 Task: Develop a Python script to convert kilometers to miles.
Action: Mouse moved to (90, 52)
Screenshot: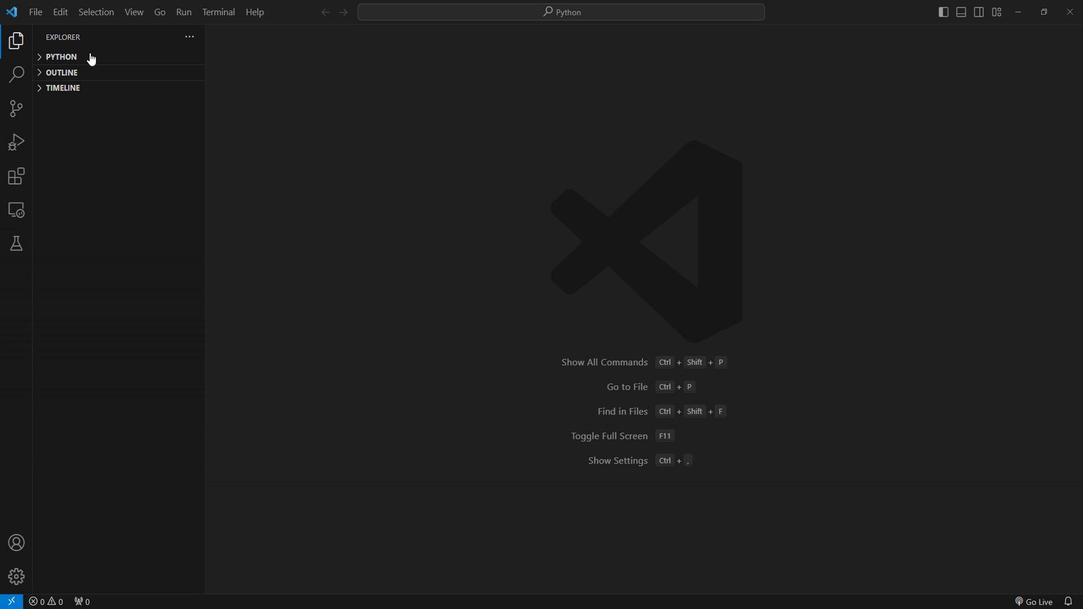 
Action: Mouse pressed left at (90, 52)
Screenshot: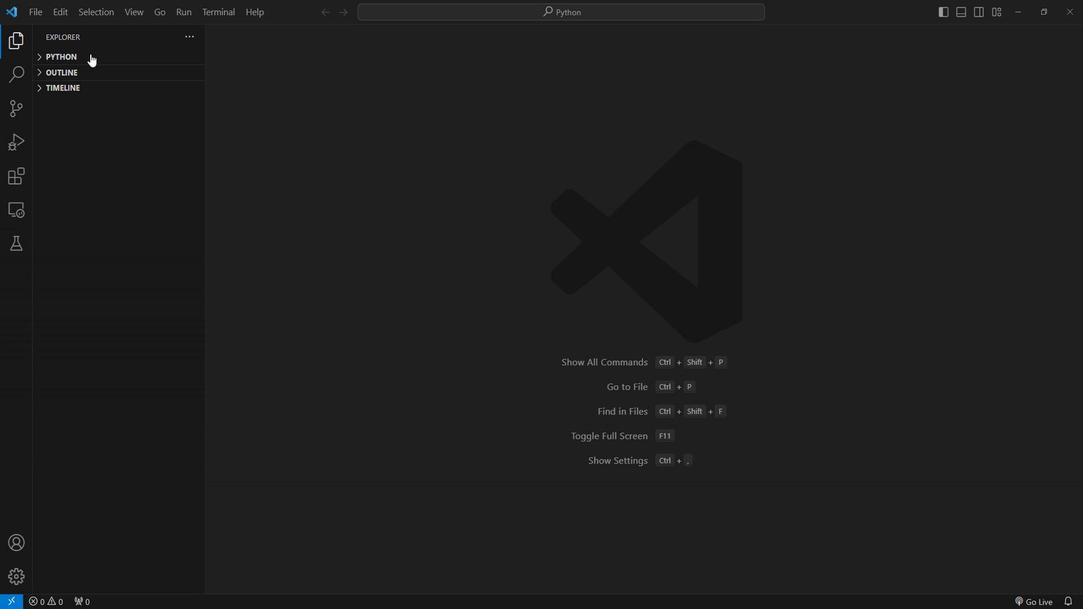 
Action: Mouse moved to (145, 54)
Screenshot: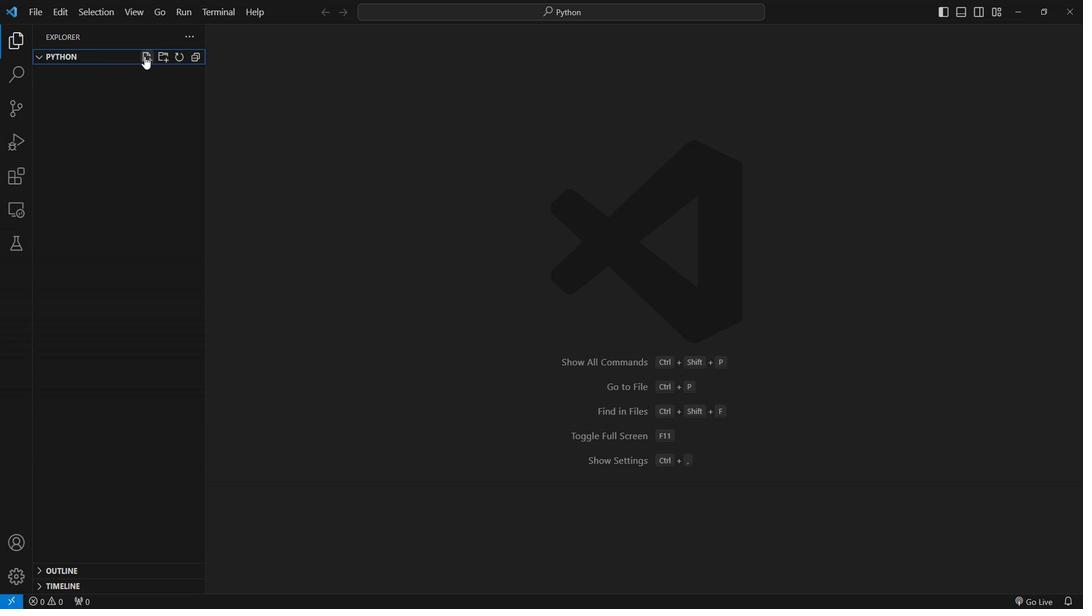 
Action: Mouse pressed left at (145, 54)
Screenshot: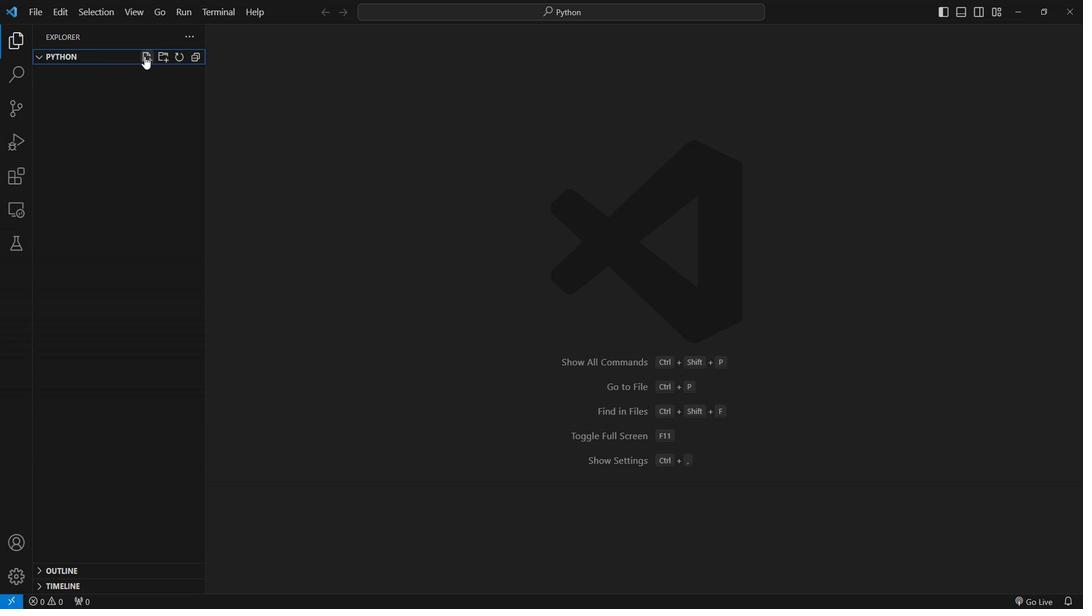 
Action: Mouse moved to (90, 67)
Screenshot: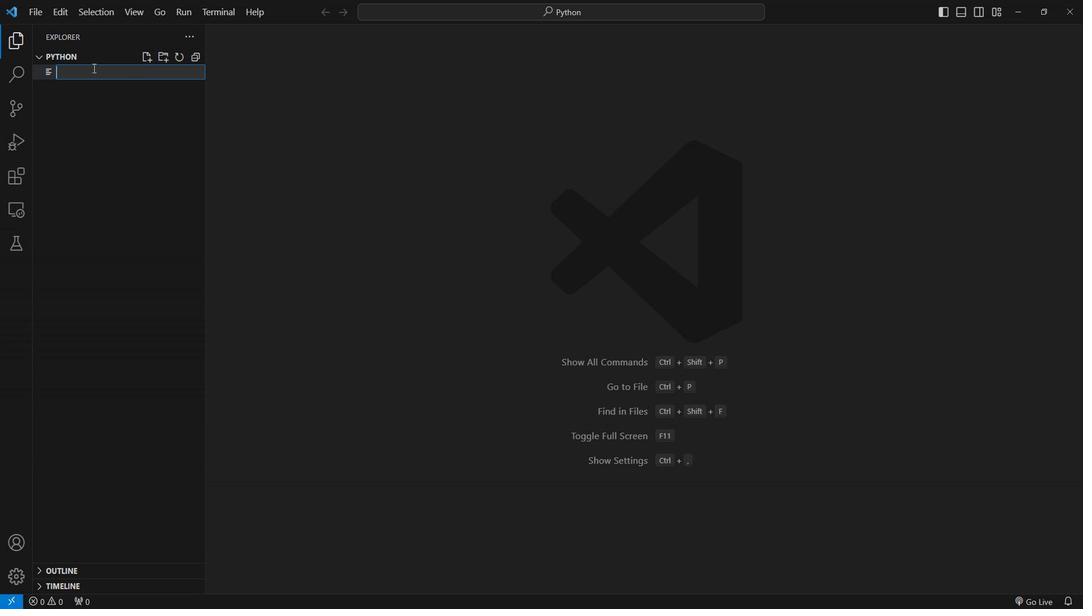 
Action: Mouse pressed left at (90, 67)
Screenshot: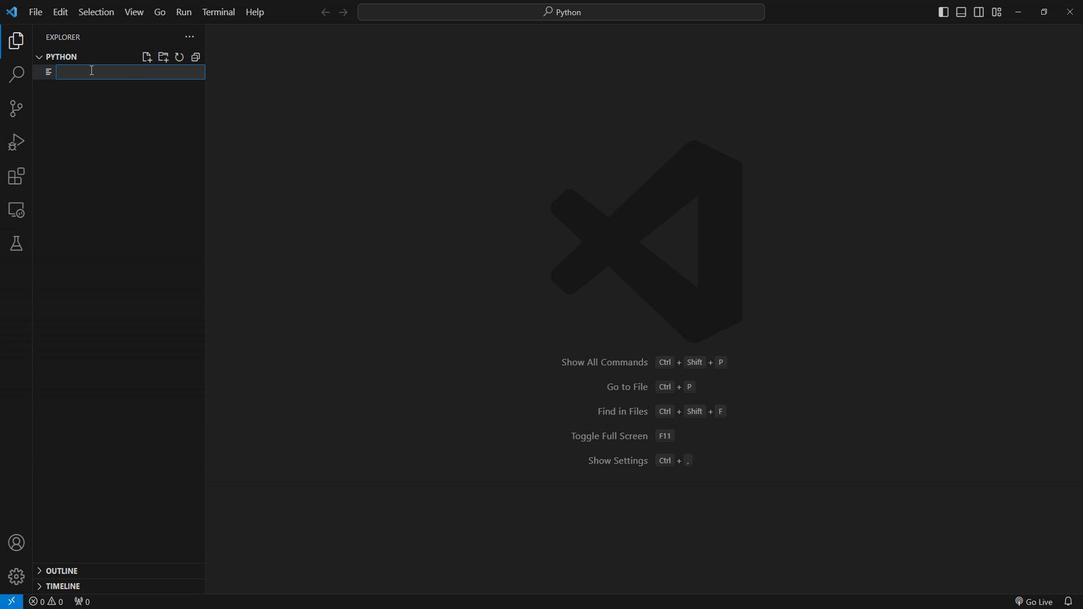 
Action: Key pressed kn<Key.backspace>m.py<Key.enter>import<Key.space>math<Key.enter><Key.enter>def<Key.space>km<Key.shift_r>_to<Key.shift_r>_miles<Key.shift_r>(l<Key.backspace>kilometers<Key.right>;<Key.enter>miles<Key.space>=<Key.space>kilo<Key.enter><Key.space><Key.shift_r><Key.shift_r>*<Key.space>0.621371<Key.enter>retu<Key.enter><Key.space>miles
Screenshot: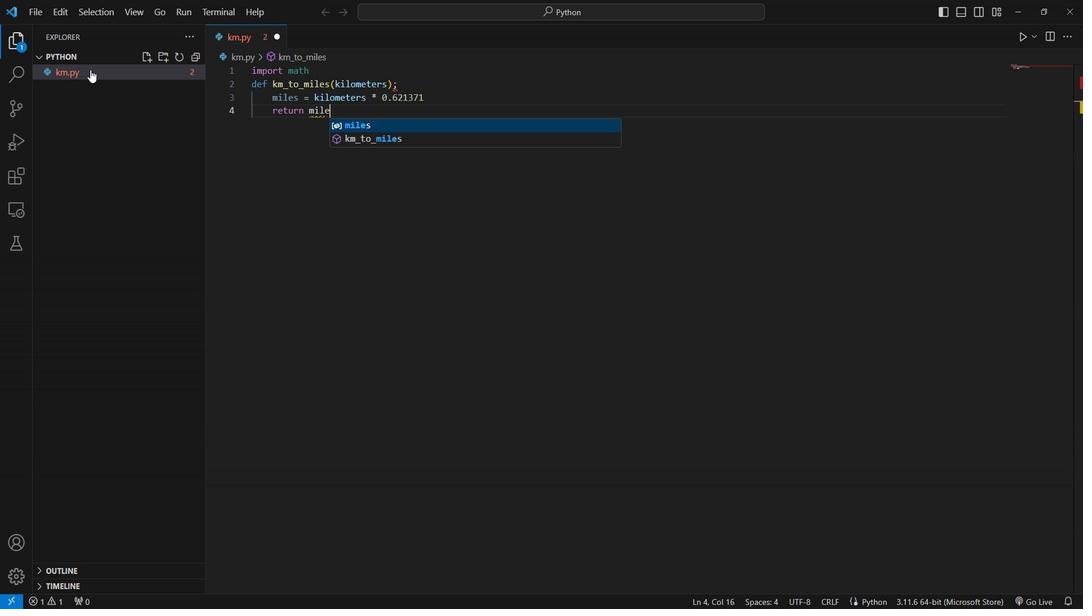 
Action: Mouse moved to (308, 67)
Screenshot: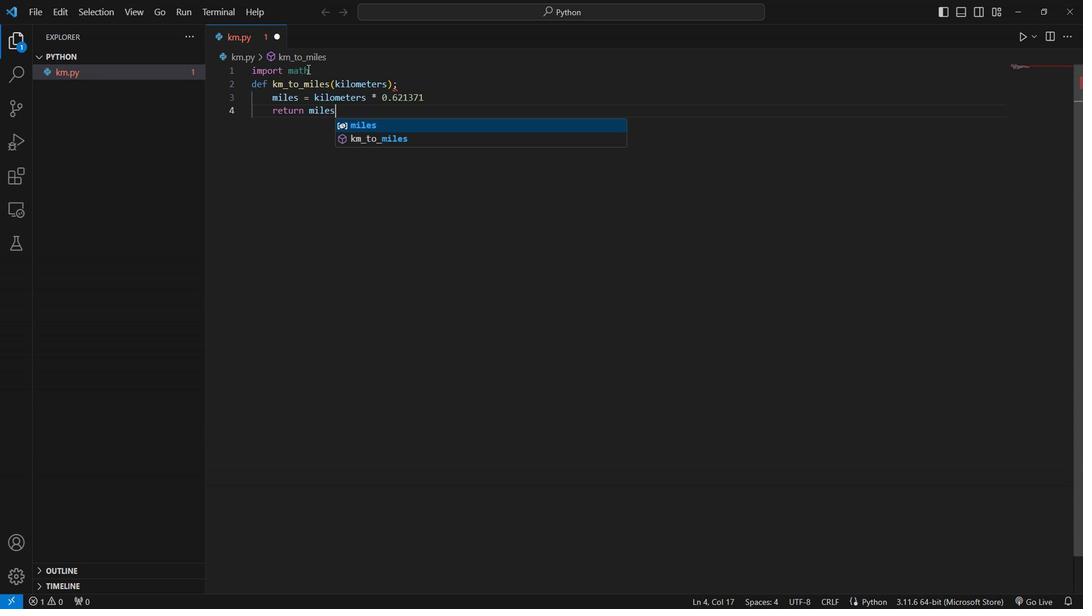 
Action: Mouse pressed left at (308, 67)
Screenshot: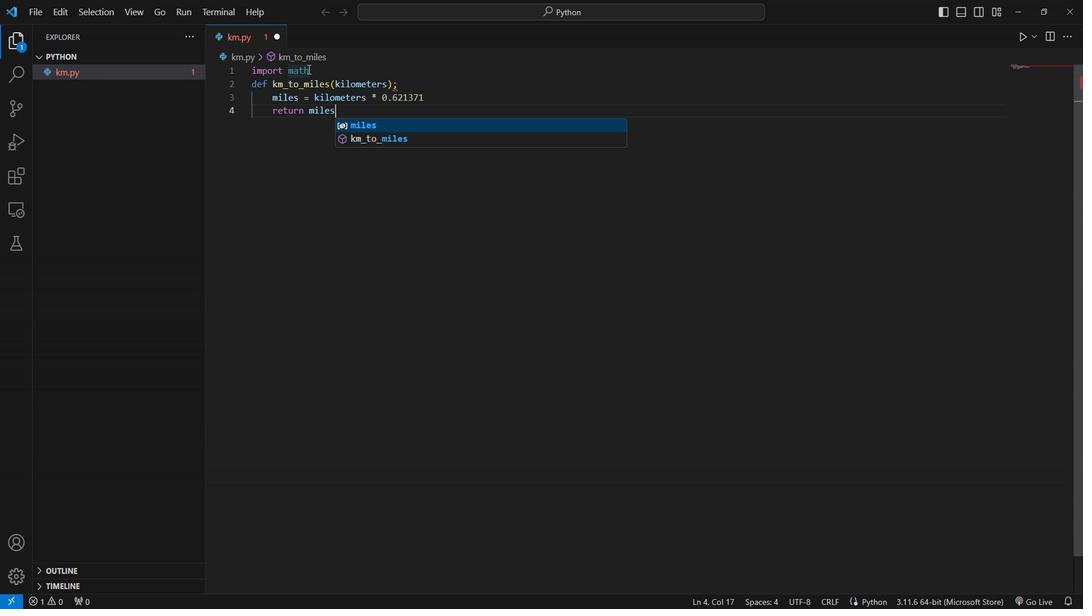 
Action: Key pressed <Key.enter><Key.enter>
Screenshot: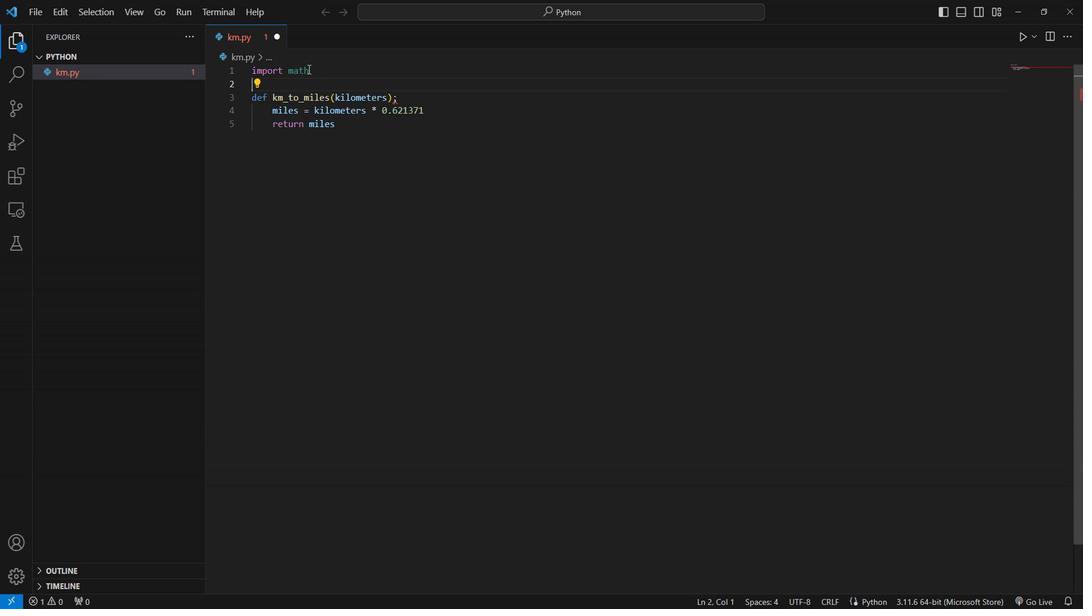 
Action: Mouse moved to (341, 137)
Screenshot: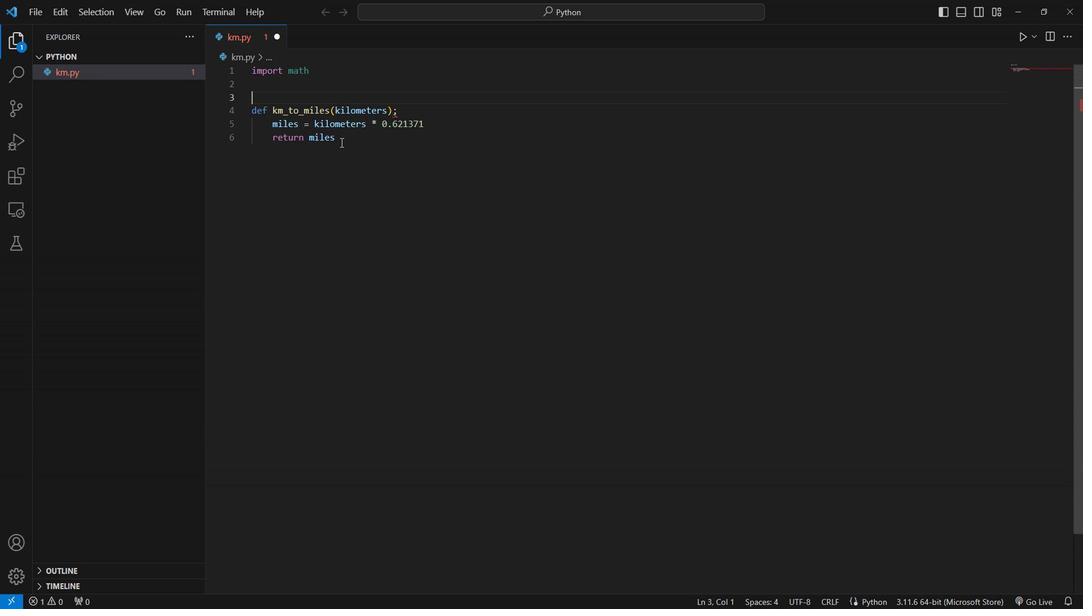 
Action: Mouse pressed left at (341, 137)
Screenshot: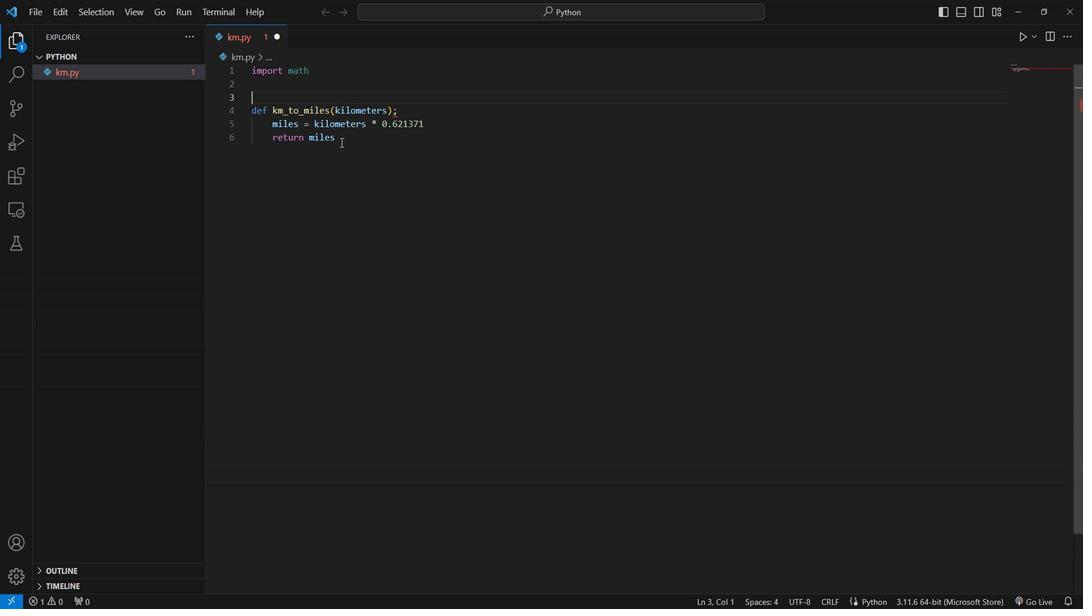 
Action: Key pressed <Key.enter><Key.enter><Key.shift>#<Key.space><Key.shift><Key.shift><Key.shift><Key.shift><Key.shift><Key.shift><Key.shift><Key.shift>Test<Key.space><Key.shift><Key.shift>The<Key.space><Key.backspace><Key.backspace><Key.backspace><Key.backspace>the<Key.space>functuio<Key.backspace><Key.backspace><Key.backspace>ion<Key.enter>kilo<Key.backspace>ometers<Key.space>=<Key.space>10<Key.enter>miles<Key.space>=<Key.space>km<Key.enter><Key.shift_r>(kilo<Key.down><Key.enter><Key.right><Key.enter>print<Key.shift_r>(f<Key.shift_r>"<Key.shift_r>{kil<Key.enter><Key.right><Key.space>kilometers<Key.space>is<Key.space>equal<Key.space>to<Key.space><Key.shift_r>{miles<Key.right><Key.space>miles.<Key.space>ctrl+S
Screenshot: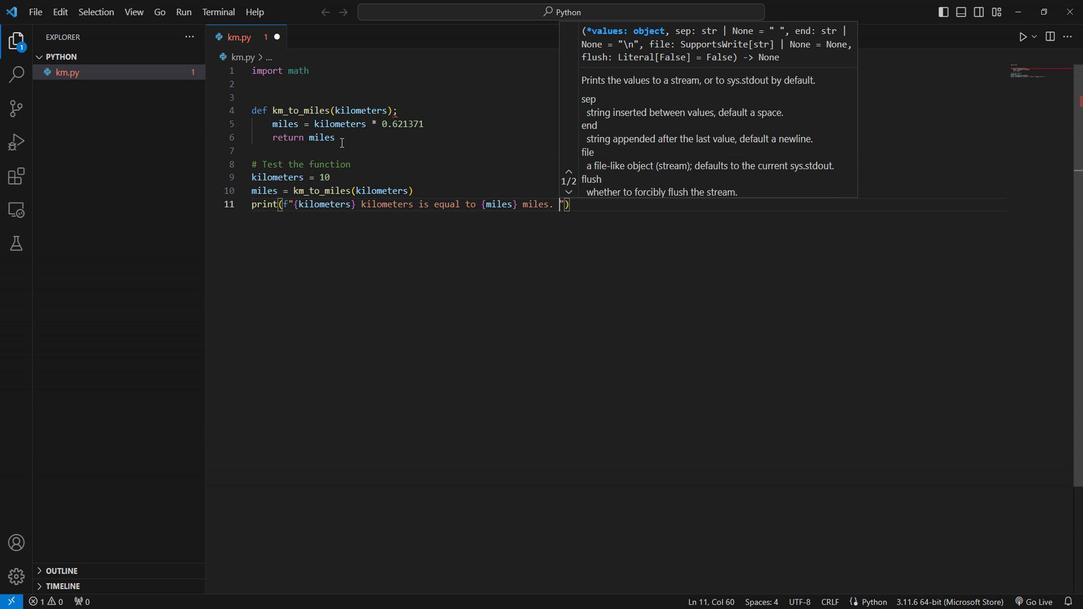 
Action: Mouse moved to (431, 297)
Screenshot: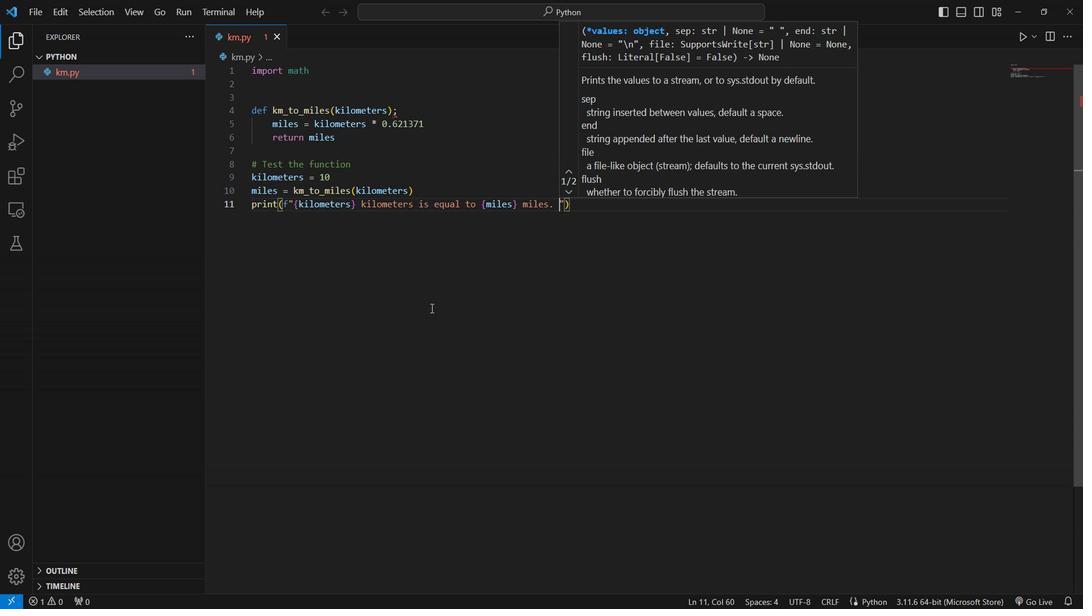 
Action: Mouse pressed left at (431, 297)
Screenshot: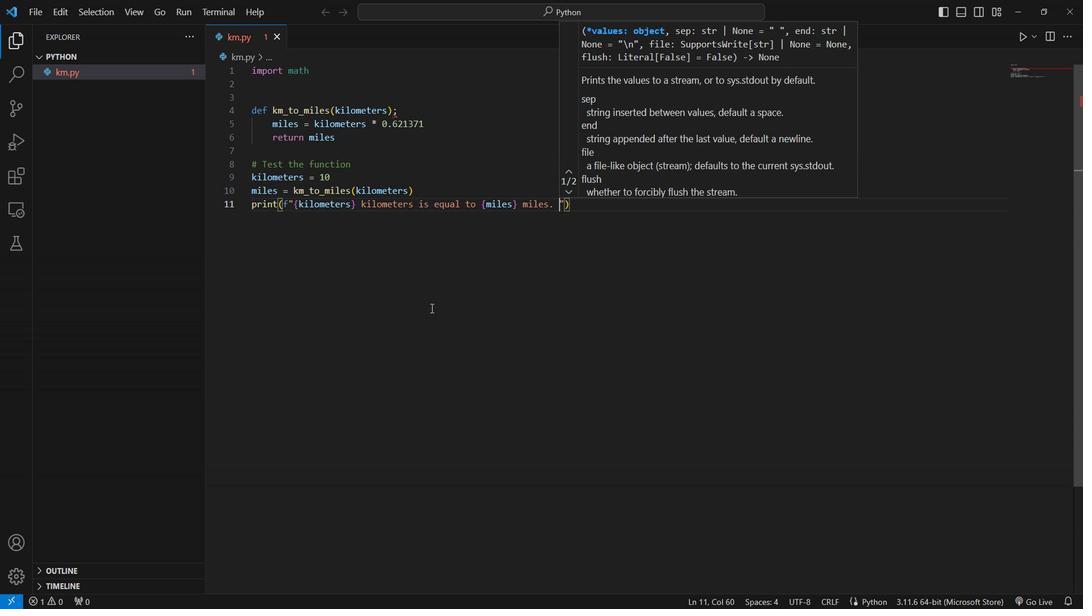
Action: Mouse moved to (558, 194)
Screenshot: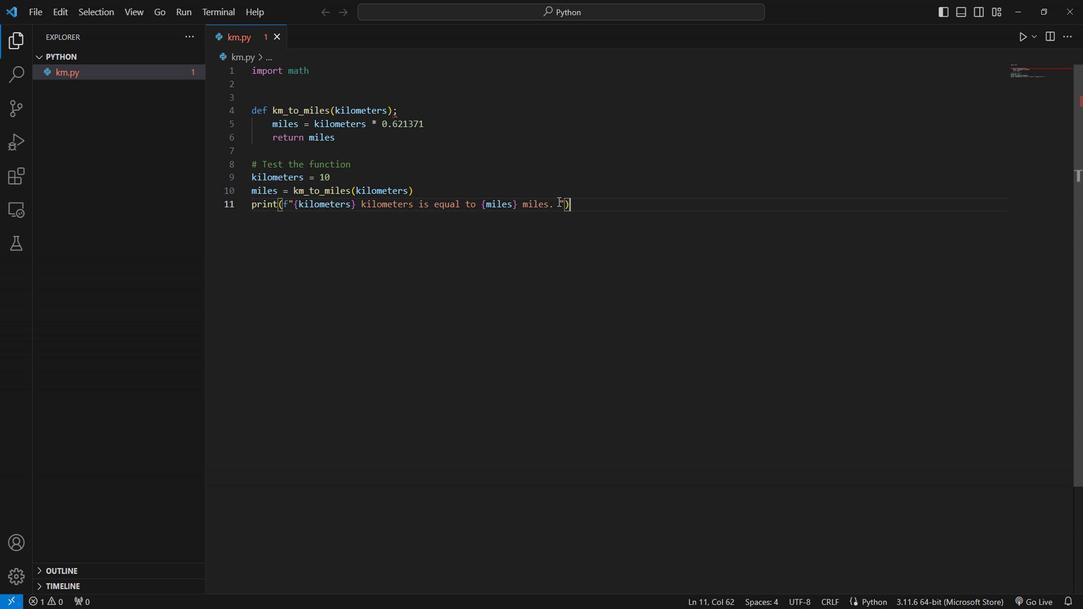 
Action: Mouse pressed left at (558, 194)
Screenshot: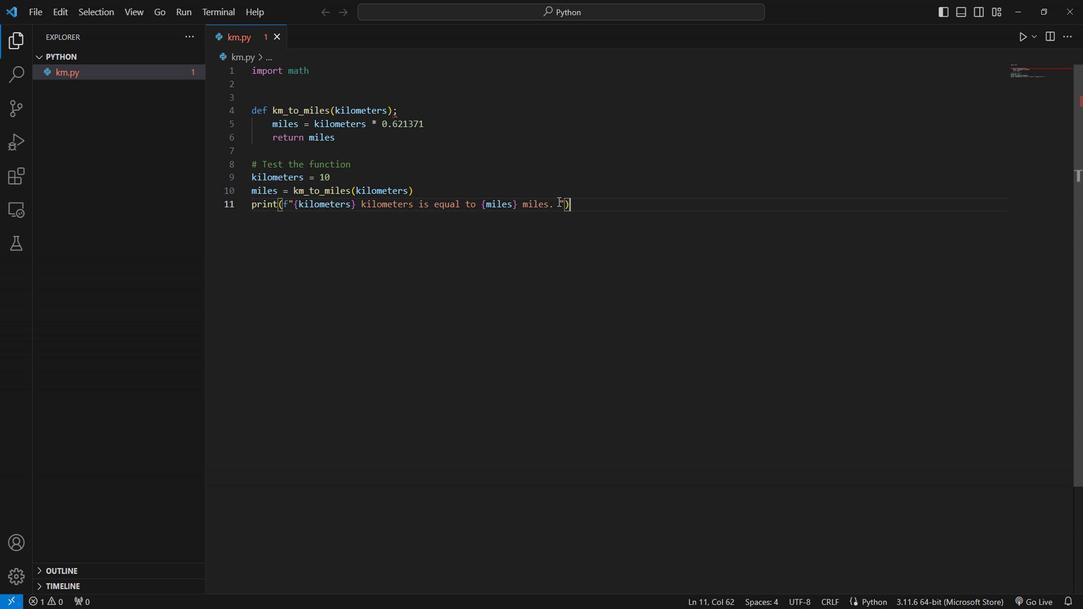 
Action: Mouse moved to (564, 197)
Screenshot: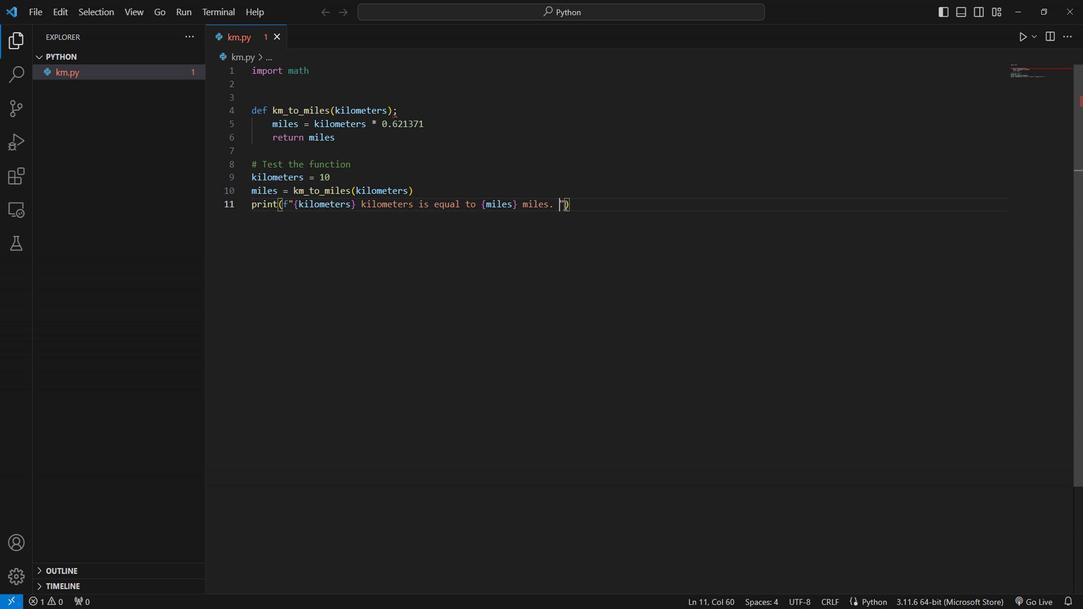 
Action: Key pressed <Key.backspace><Key.backspace>
Screenshot: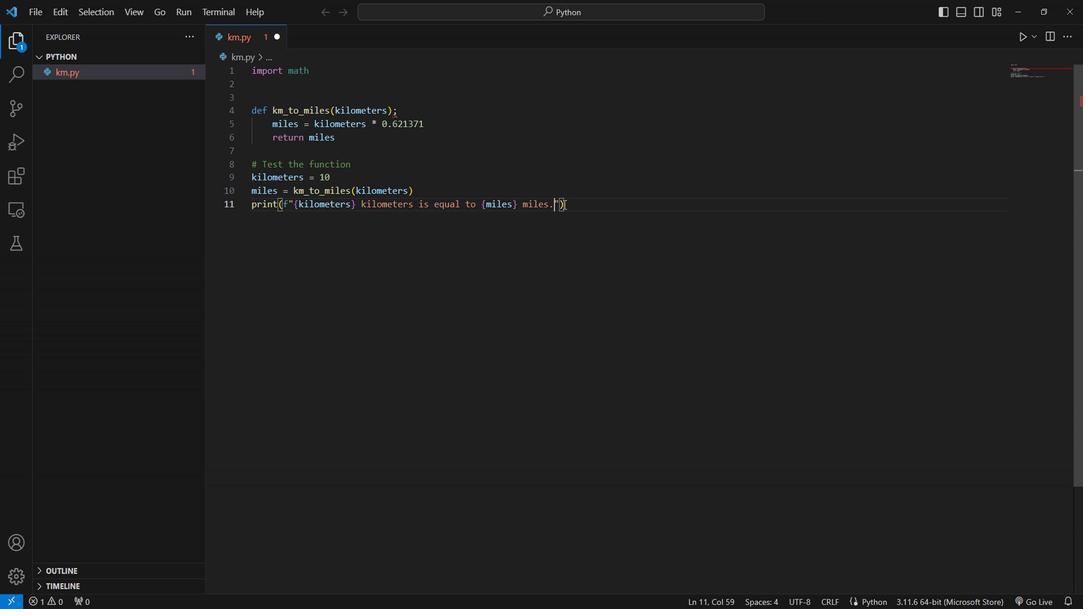 
Action: Mouse moved to (637, 194)
Screenshot: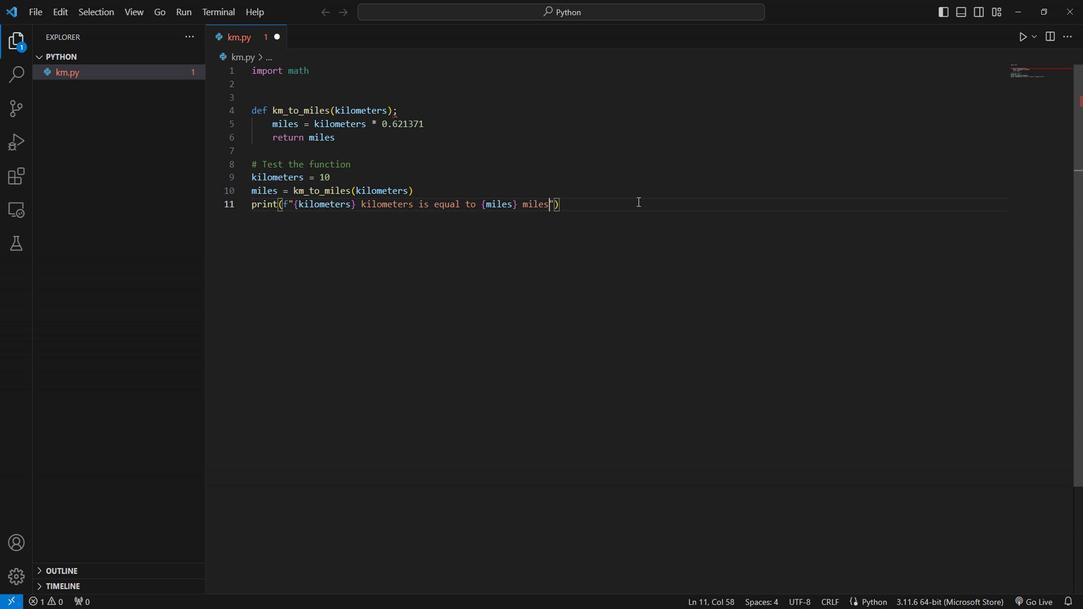 
Action: Key pressed .
Screenshot: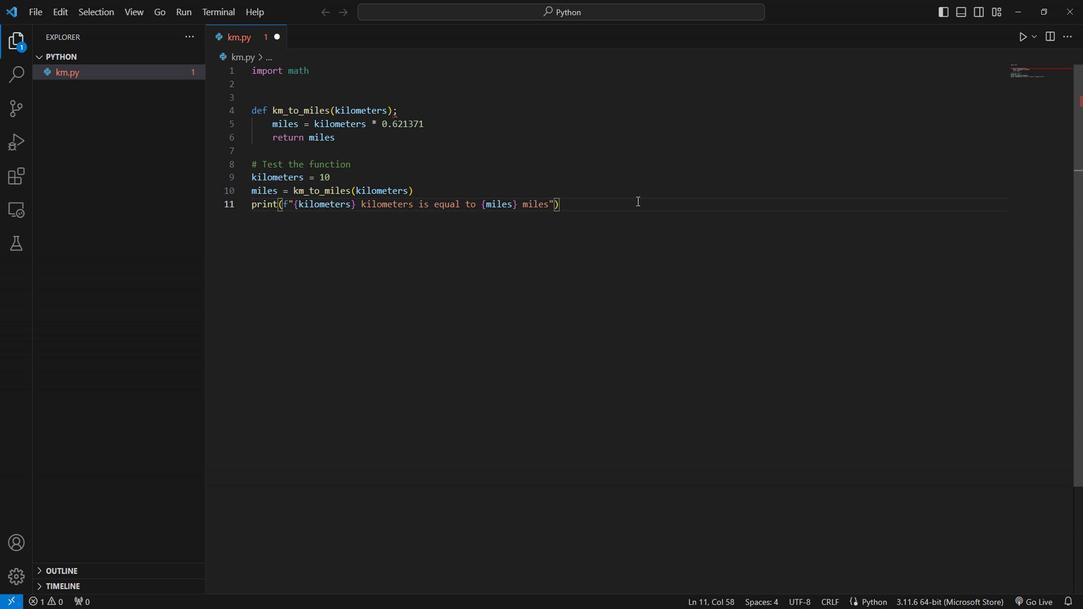
Action: Mouse moved to (397, 105)
Screenshot: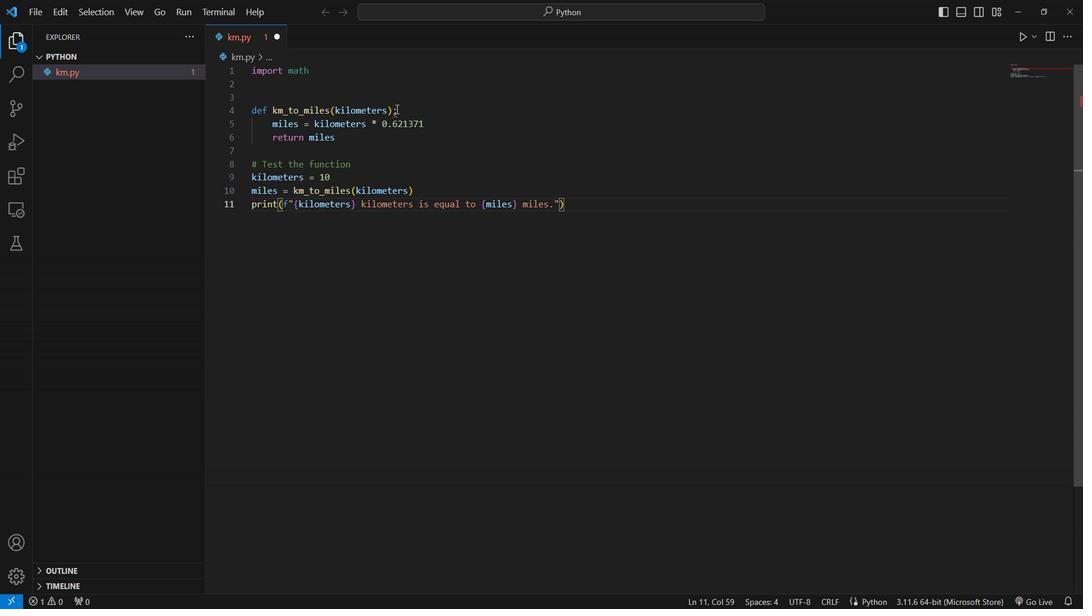 
Action: Mouse pressed left at (397, 105)
Screenshot: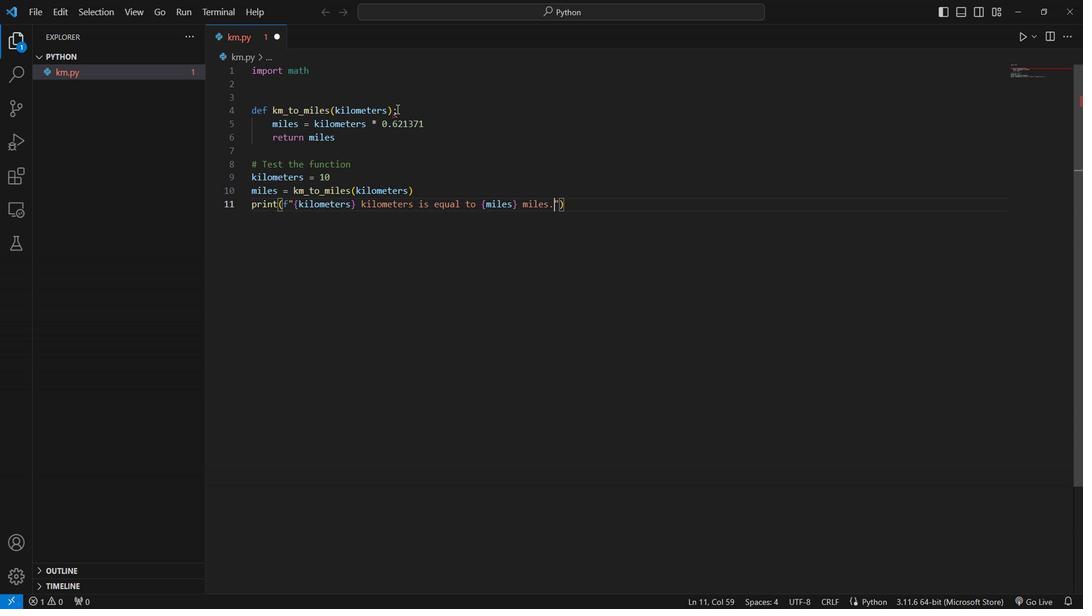 
Action: Key pressed <Key.backspace><Key.shift_r>:ctrl+S
Screenshot: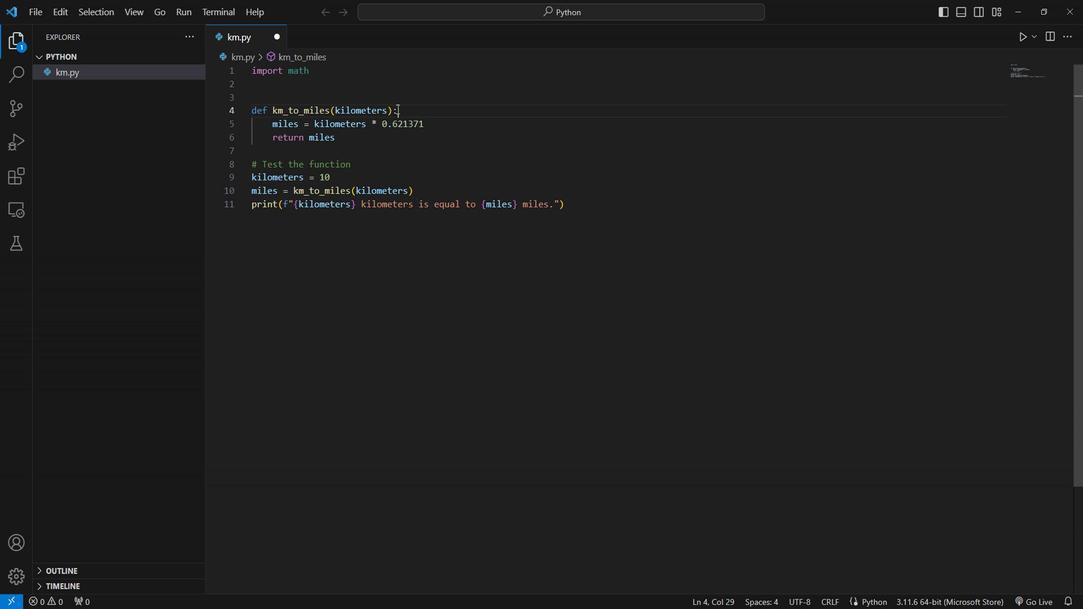 
Action: Mouse moved to (1021, 35)
Screenshot: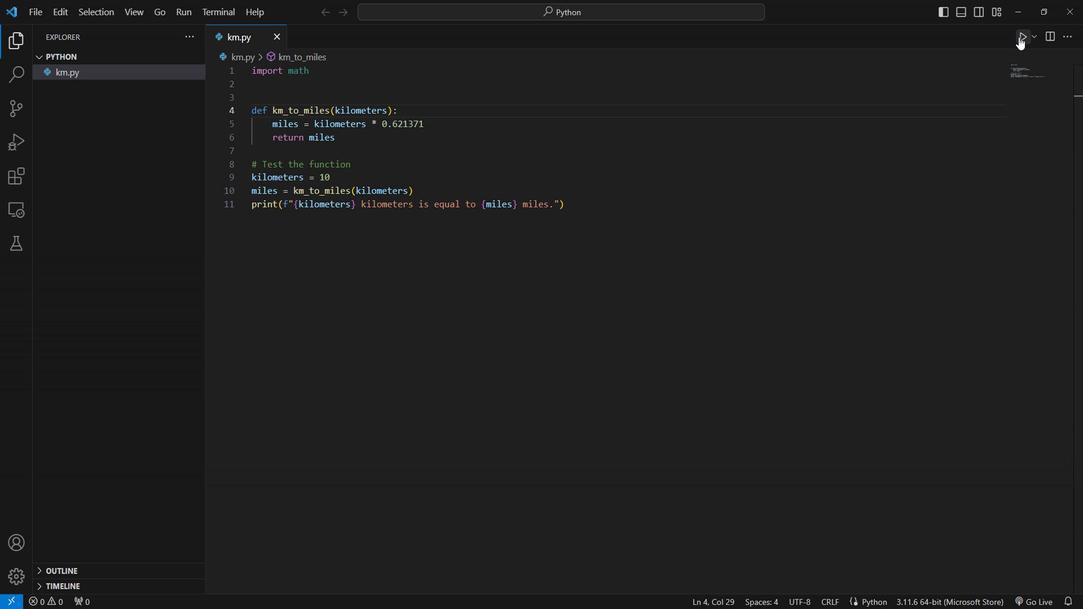 
Action: Mouse pressed left at (1021, 35)
Screenshot: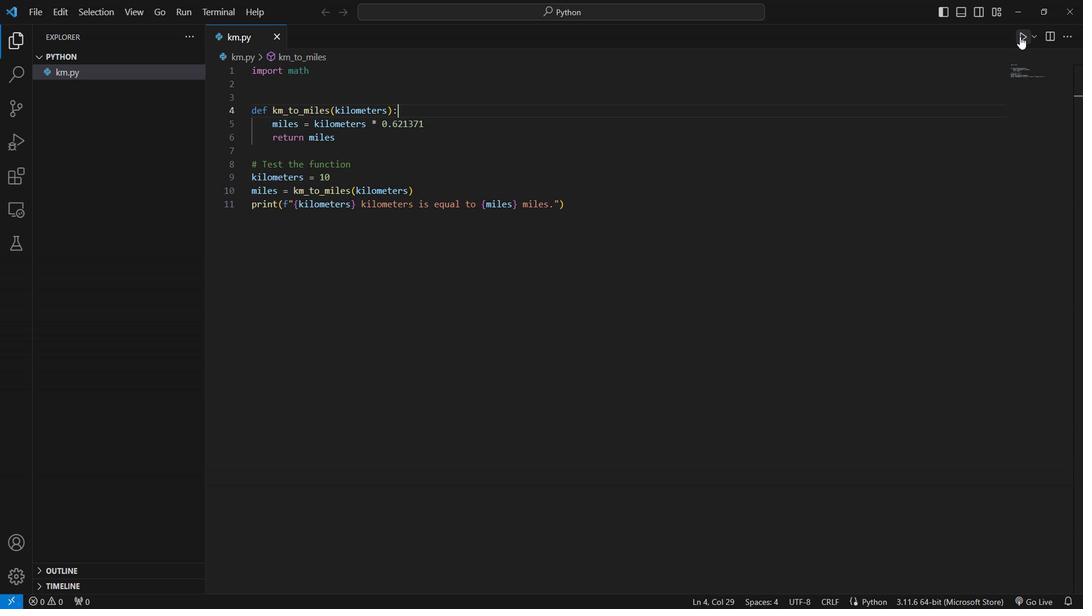 
Action: Mouse moved to (1012, 410)
Screenshot: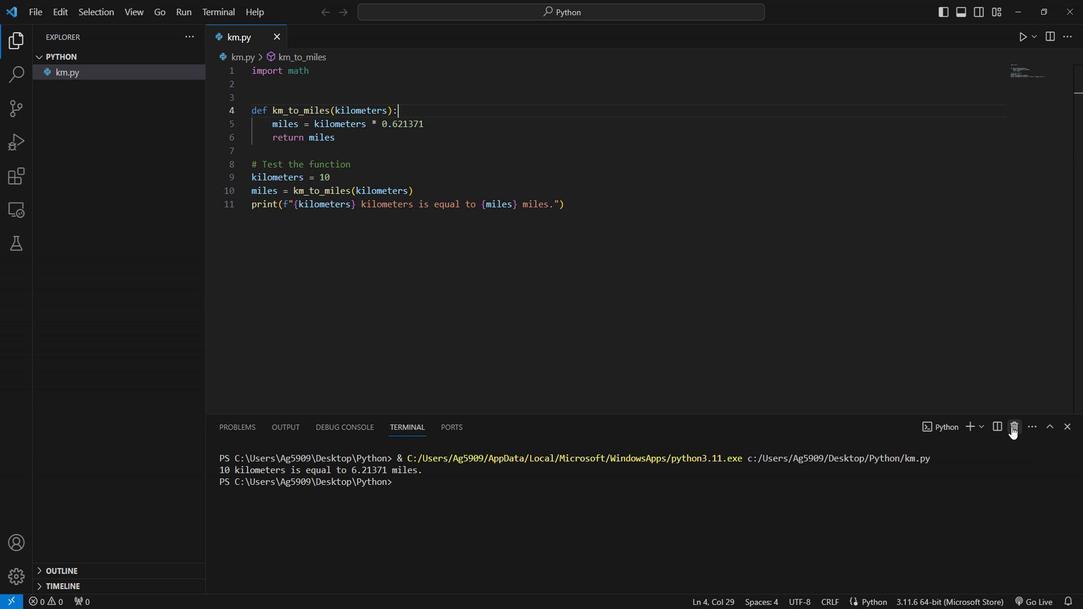 
Action: Mouse pressed left at (1012, 410)
Screenshot: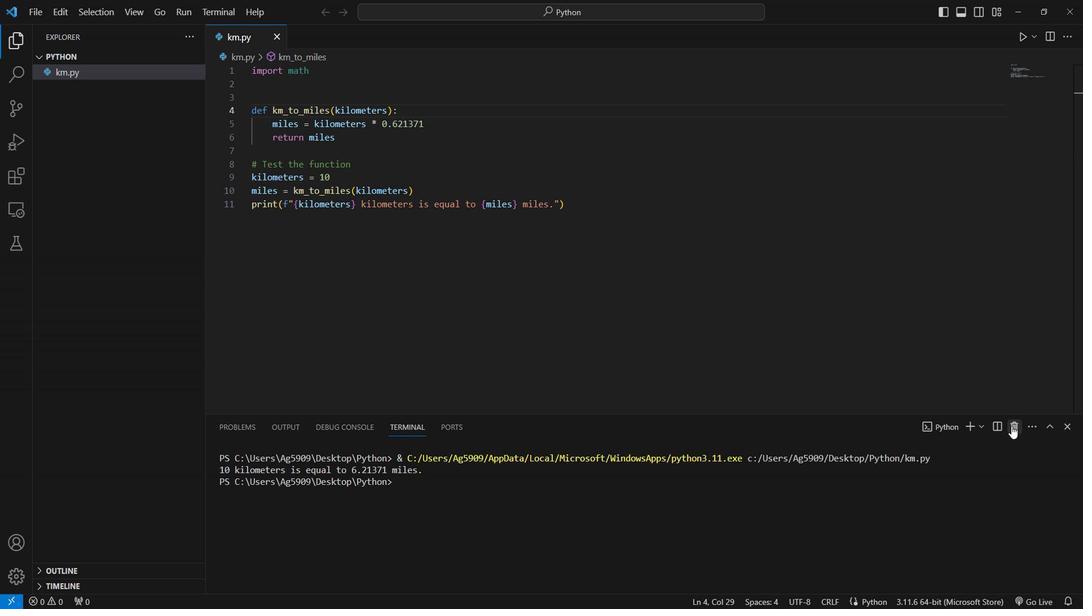 
Action: Mouse moved to (425, 119)
Screenshot: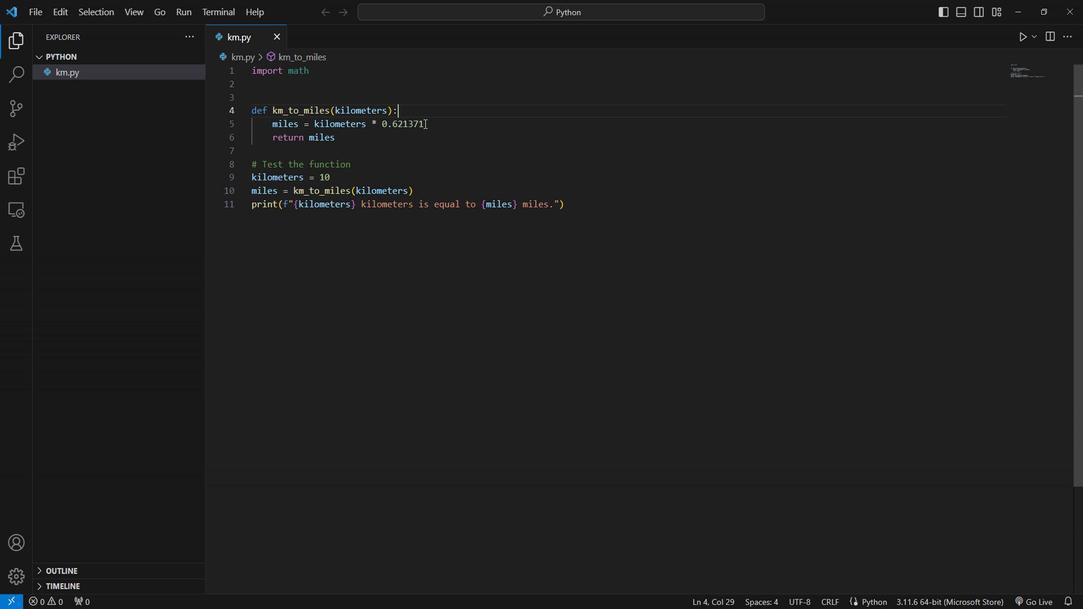 
Action: Mouse pressed left at (425, 119)
Screenshot: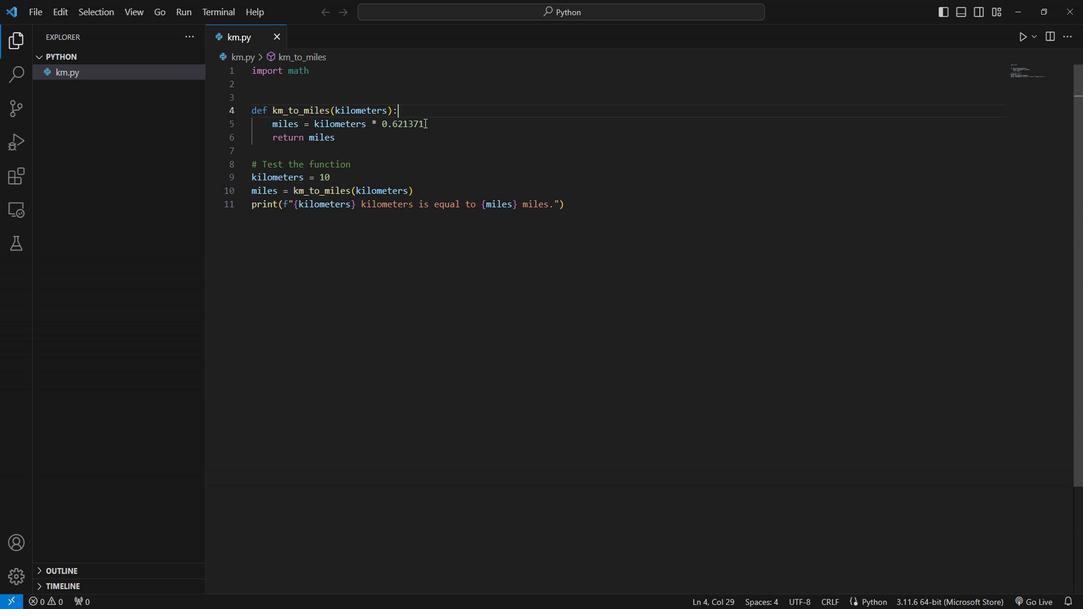 
Action: Key pressed <Key.backspace>2
Screenshot: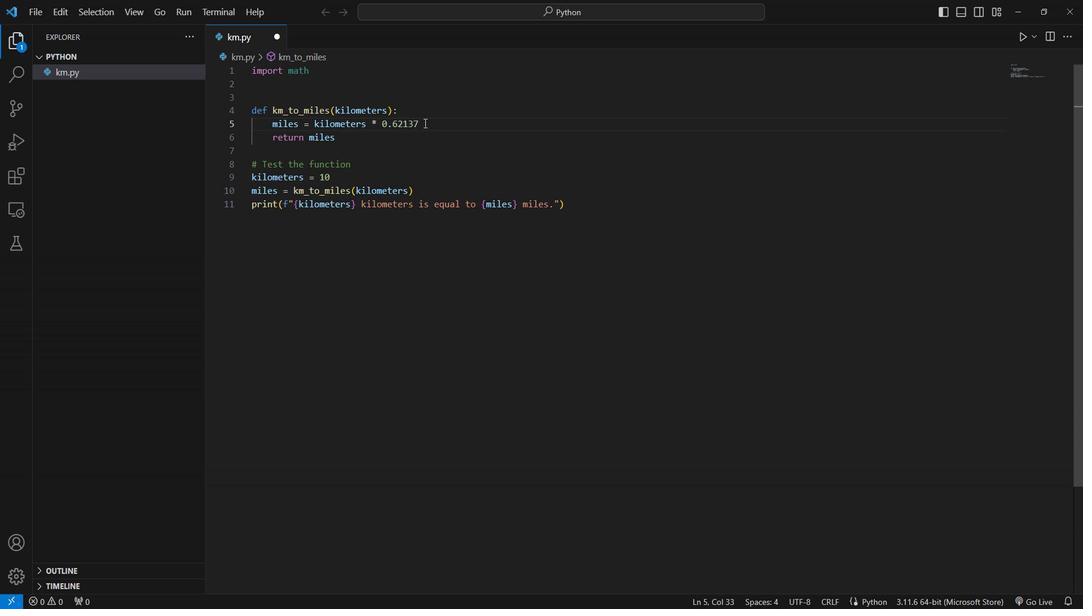 
Action: Mouse moved to (416, 119)
Screenshot: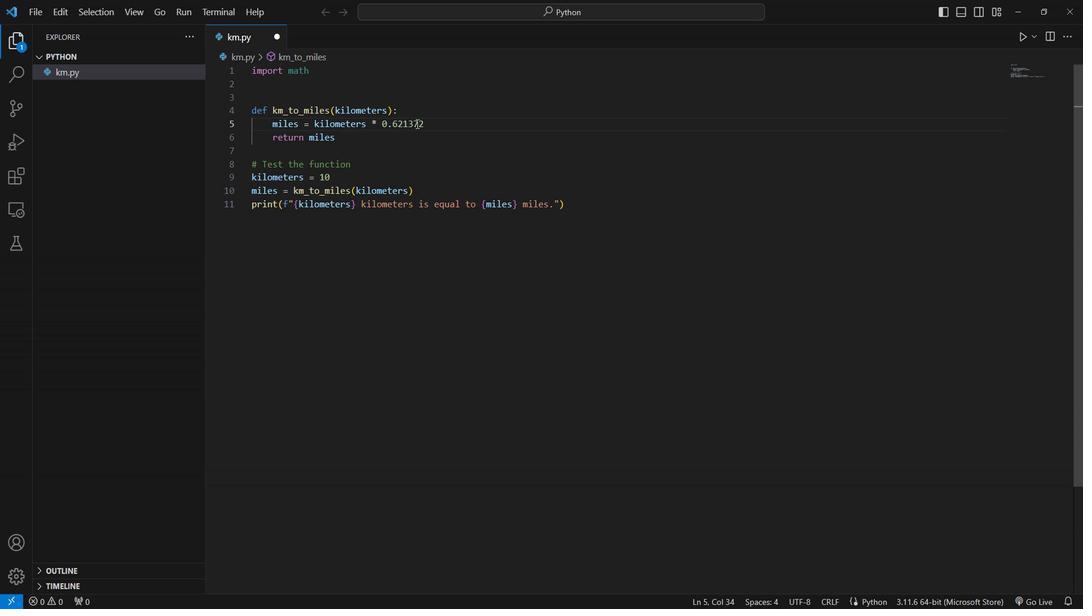 
Action: Key pressed ctrl+S
Screenshot: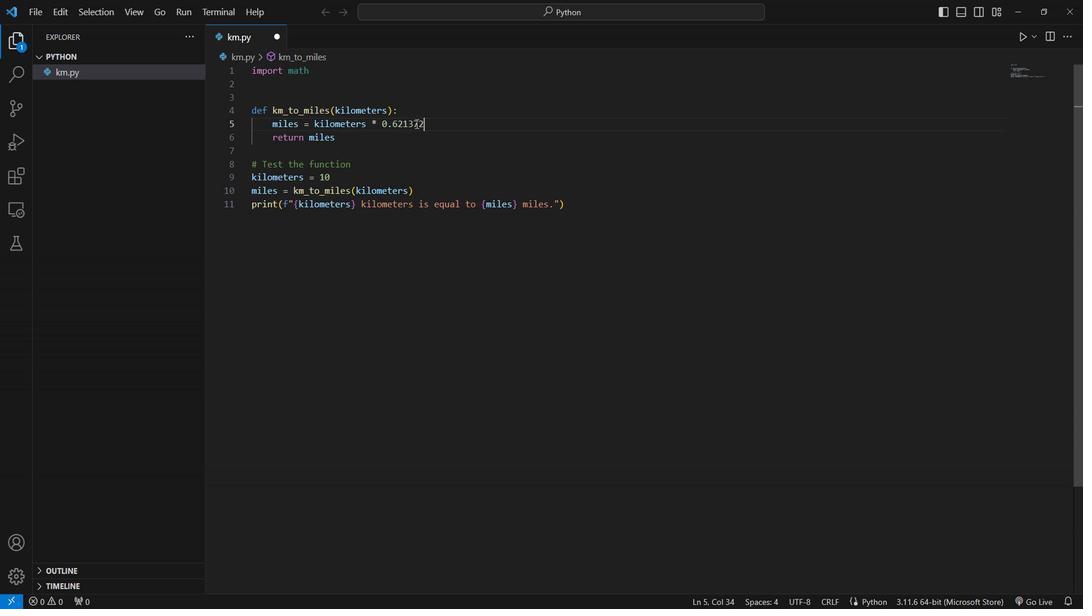 
Action: Mouse moved to (1020, 37)
Screenshot: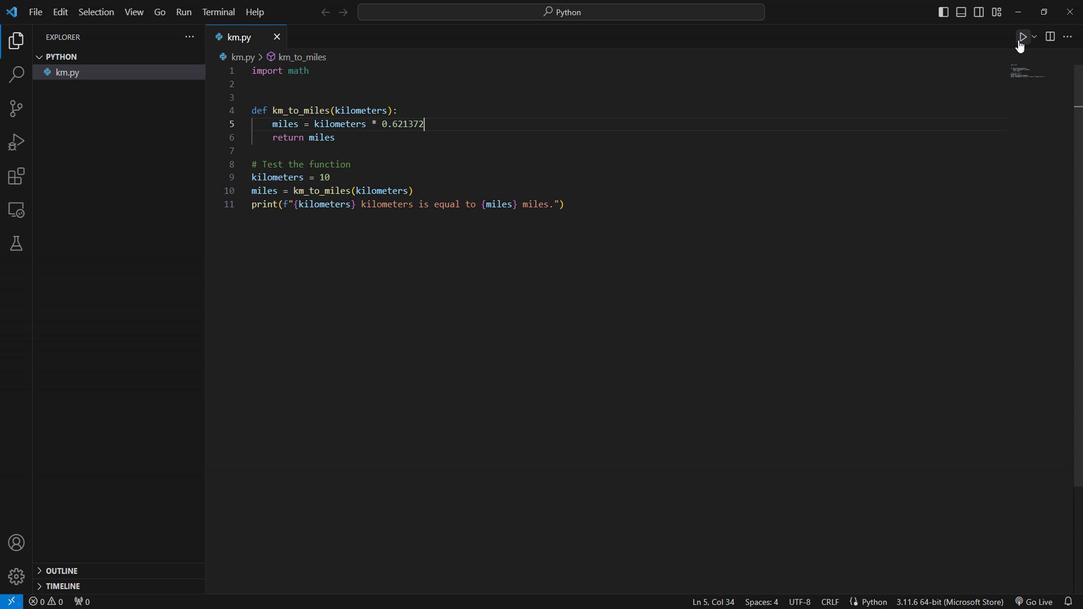 
Action: Mouse pressed left at (1020, 37)
Screenshot: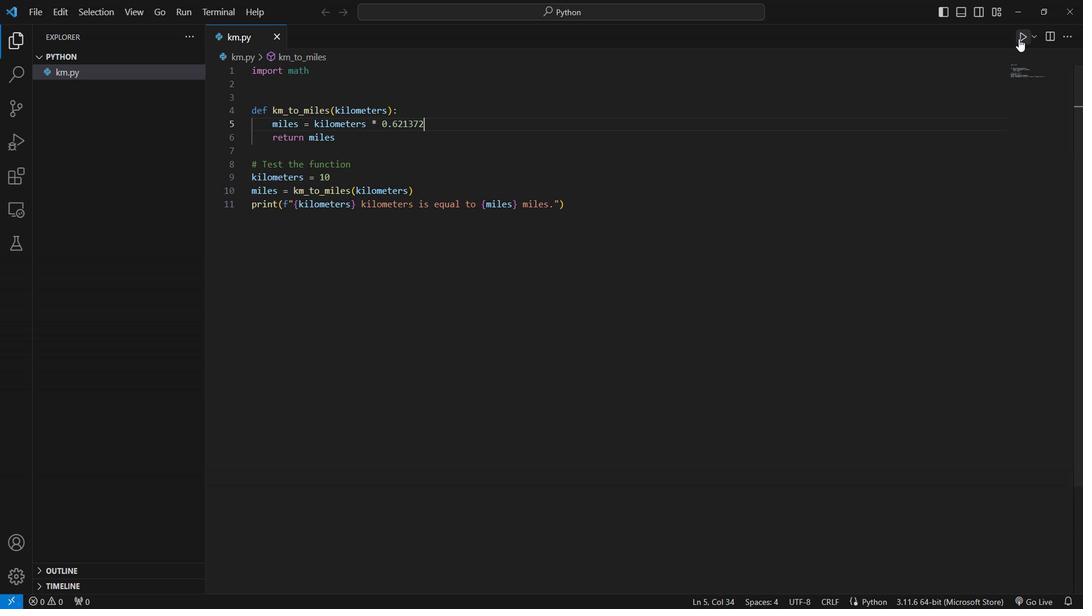 
Action: Mouse moved to (558, 269)
Screenshot: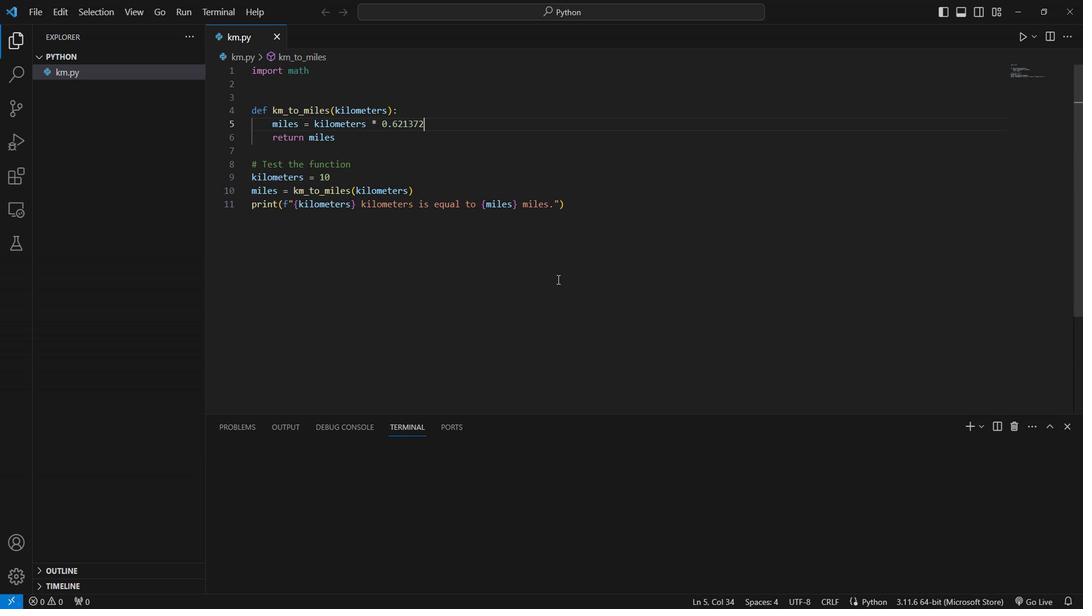 
